 Task: Add Sprouts Boneless Angus Beef Rib Eye Steak to the cart.
Action: Mouse moved to (45, 227)
Screenshot: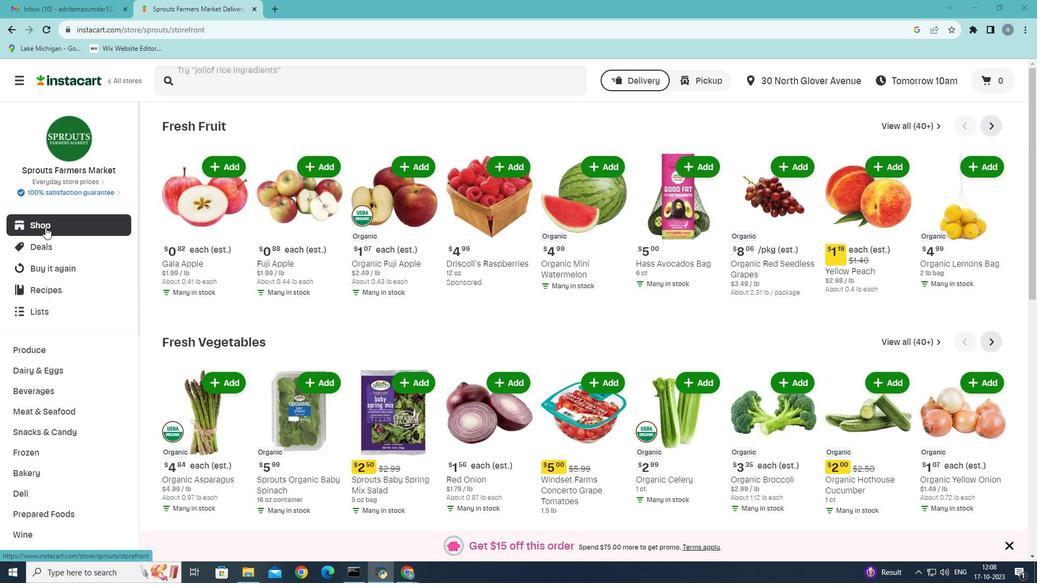 
Action: Mouse pressed left at (45, 227)
Screenshot: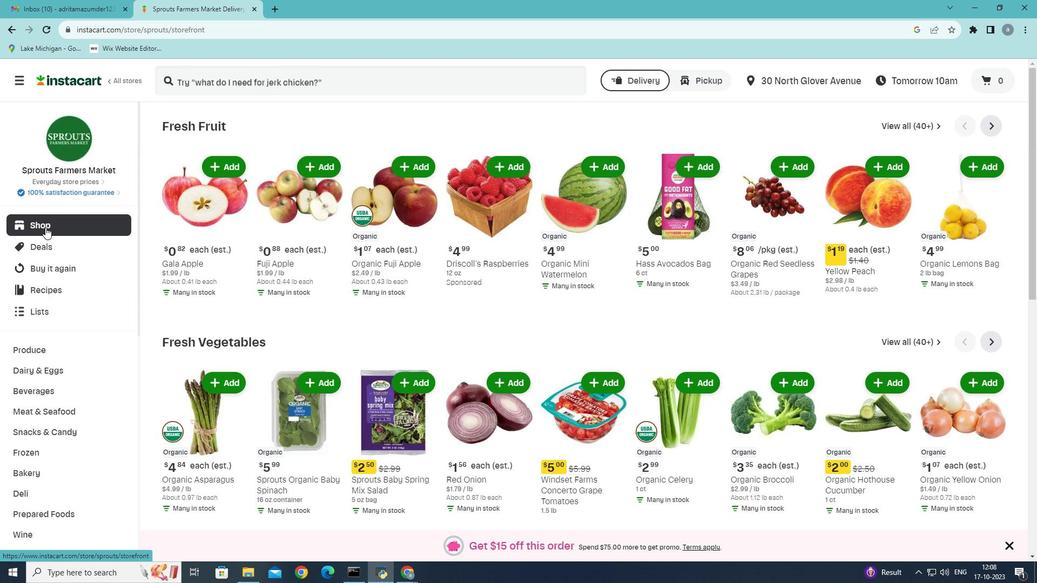 
Action: Mouse moved to (41, 224)
Screenshot: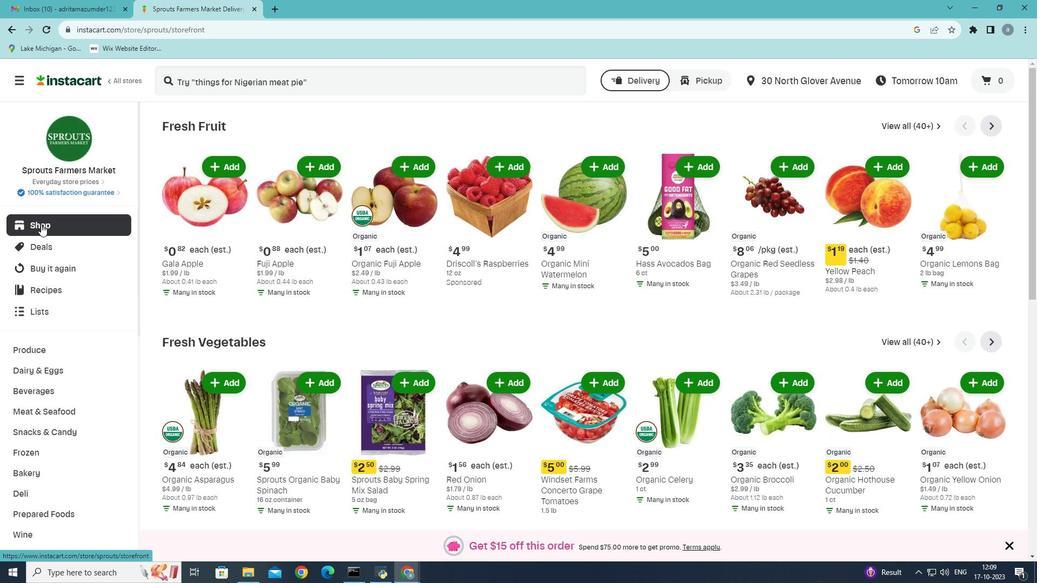
Action: Mouse pressed left at (41, 224)
Screenshot: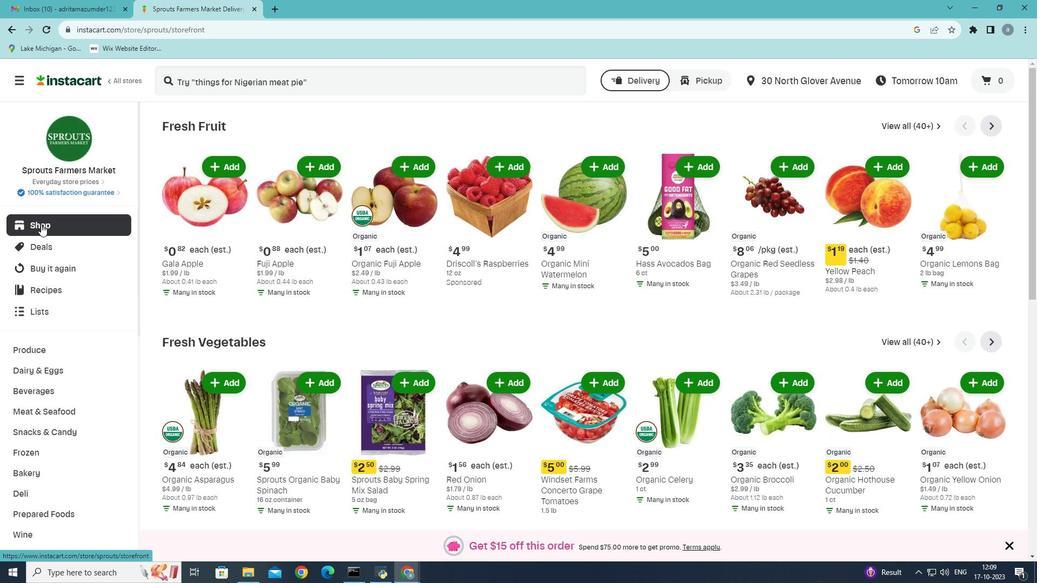 
Action: Mouse moved to (14, 75)
Screenshot: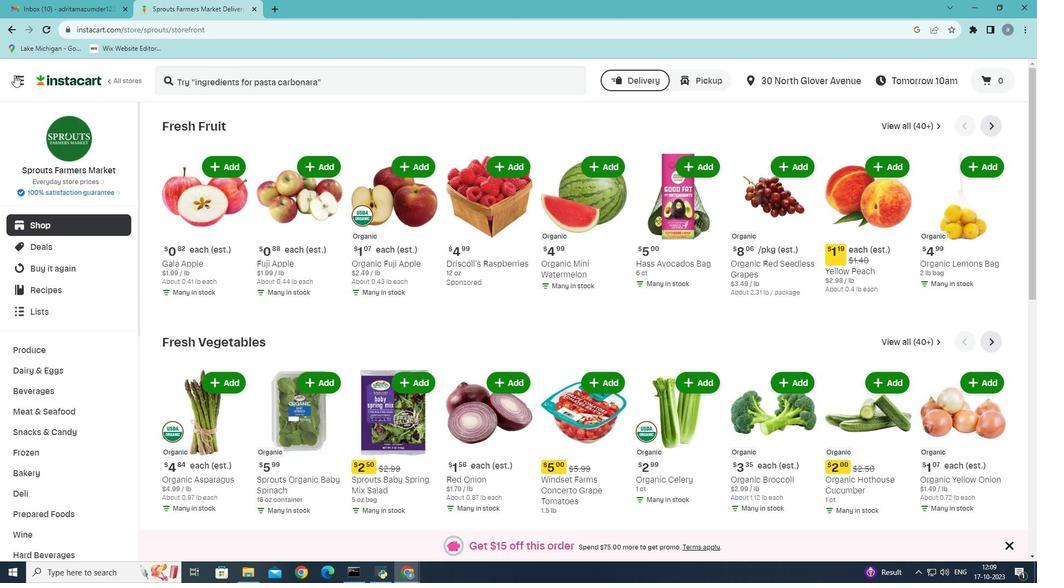 
Action: Mouse pressed left at (14, 75)
Screenshot: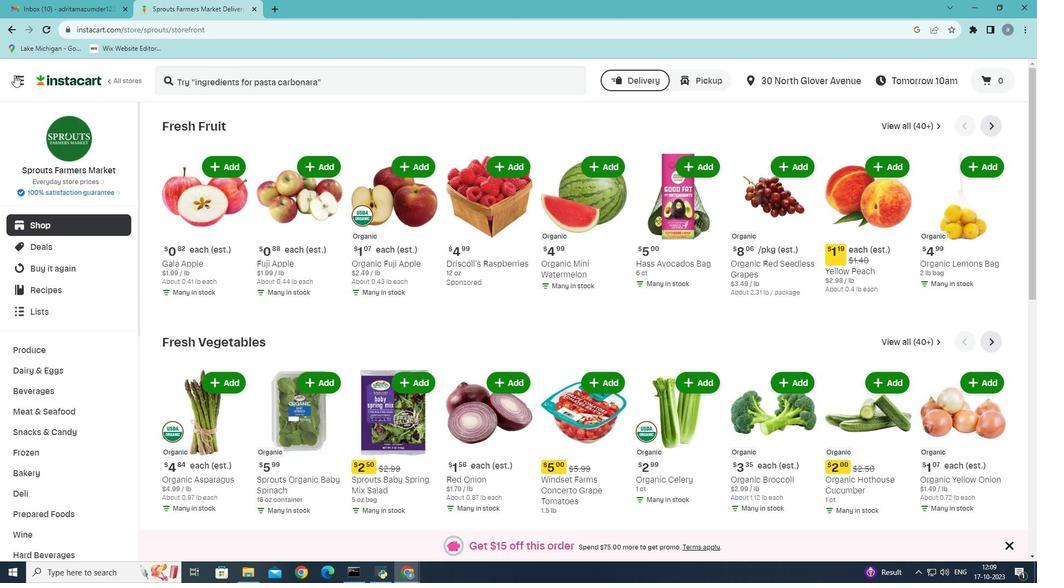 
Action: Mouse moved to (46, 319)
Screenshot: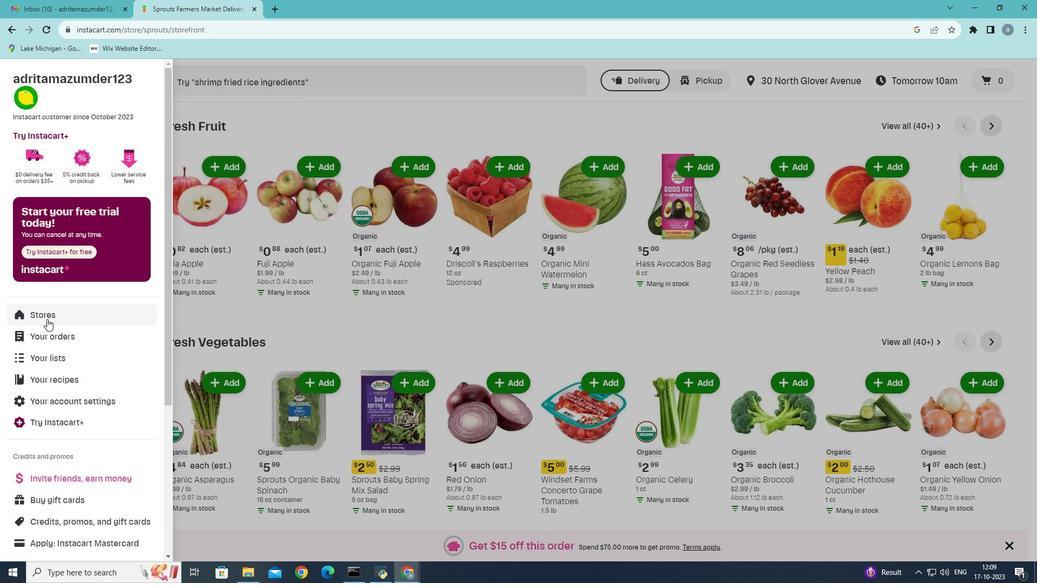 
Action: Mouse pressed left at (46, 319)
Screenshot: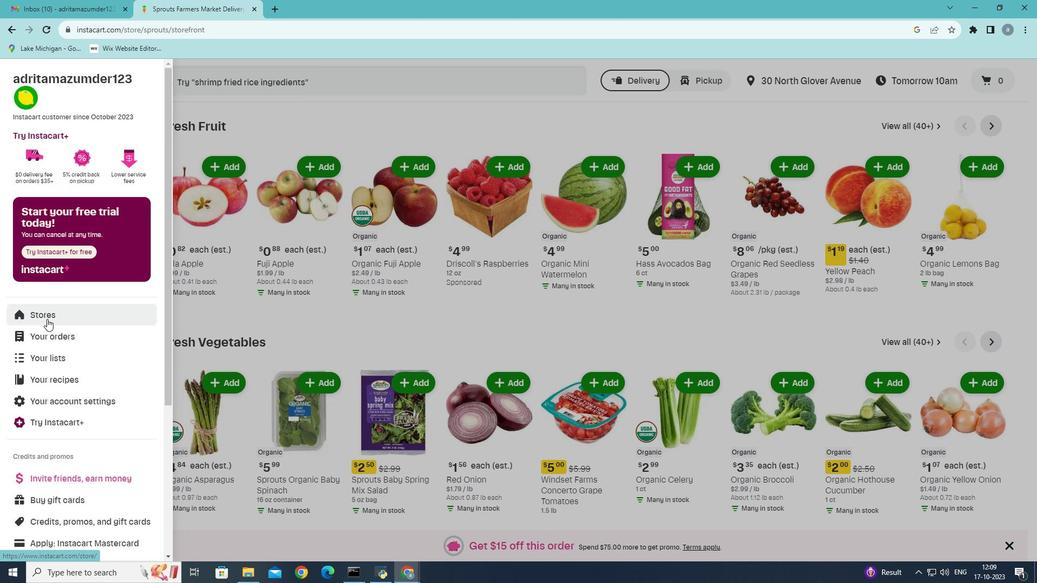 
Action: Mouse moved to (260, 115)
Screenshot: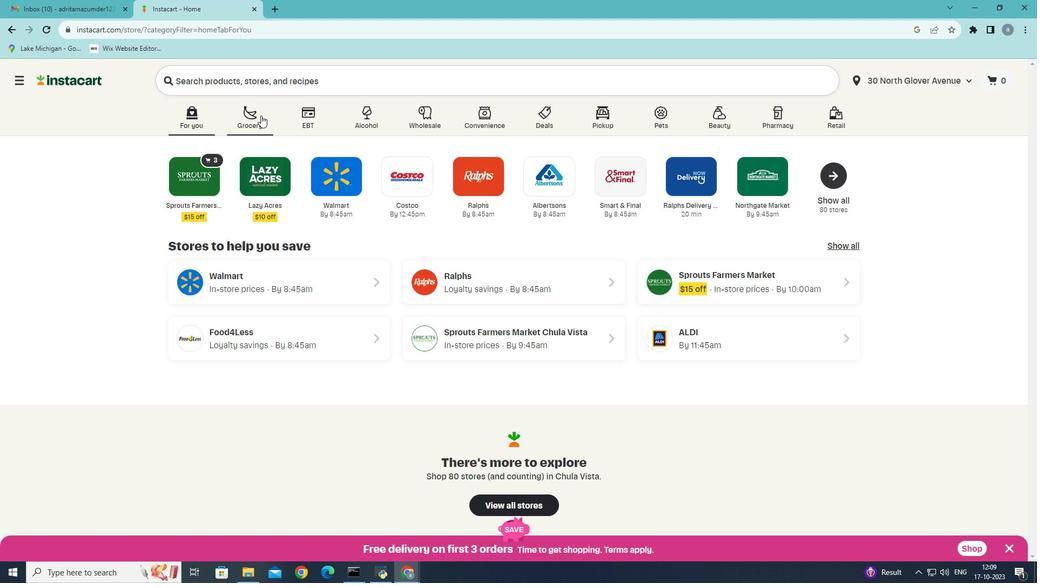 
Action: Mouse pressed left at (260, 115)
Screenshot: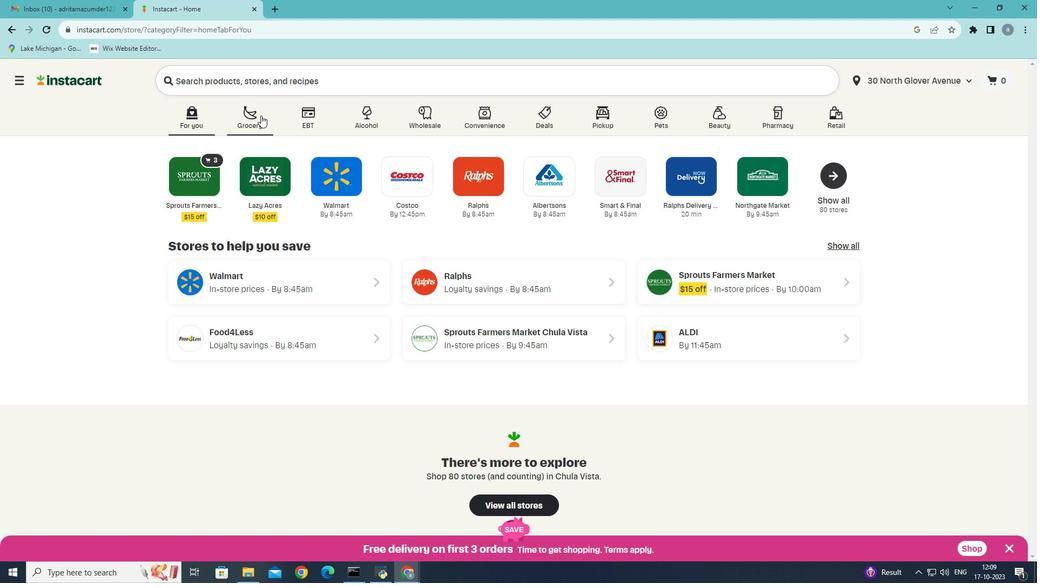 
Action: Mouse moved to (708, 246)
Screenshot: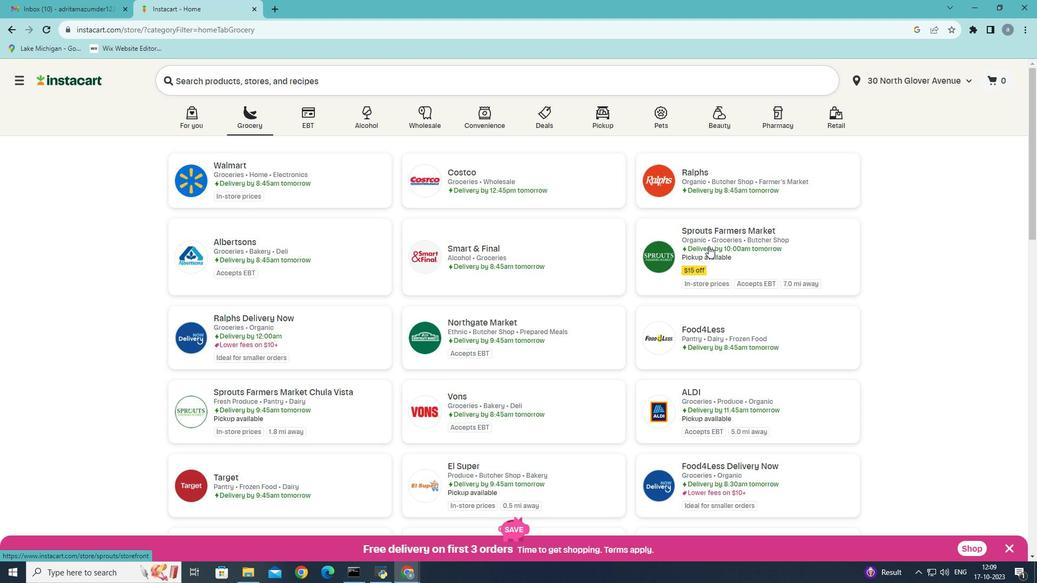 
Action: Mouse pressed left at (708, 246)
Screenshot: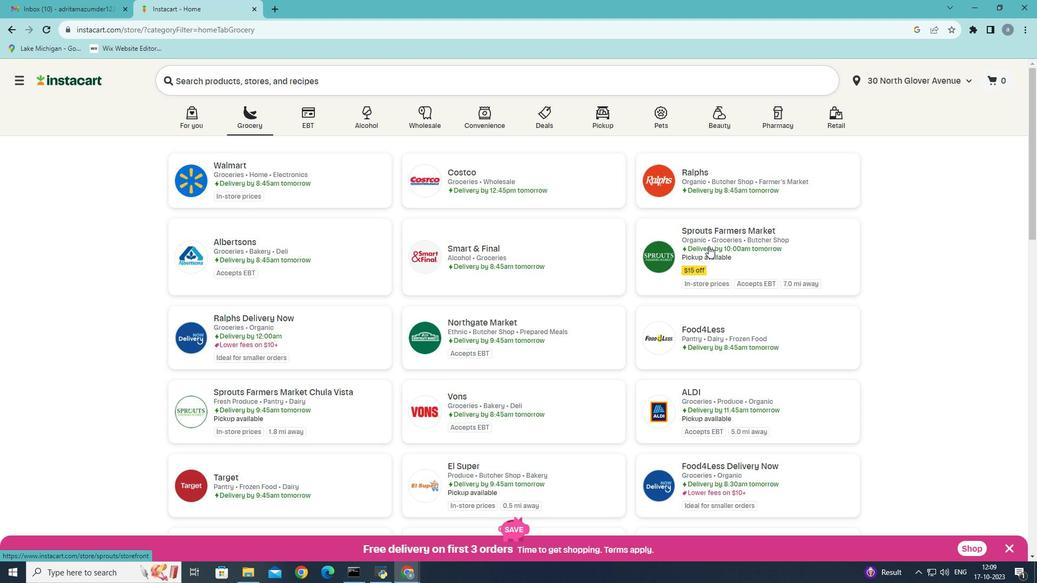 
Action: Mouse moved to (41, 412)
Screenshot: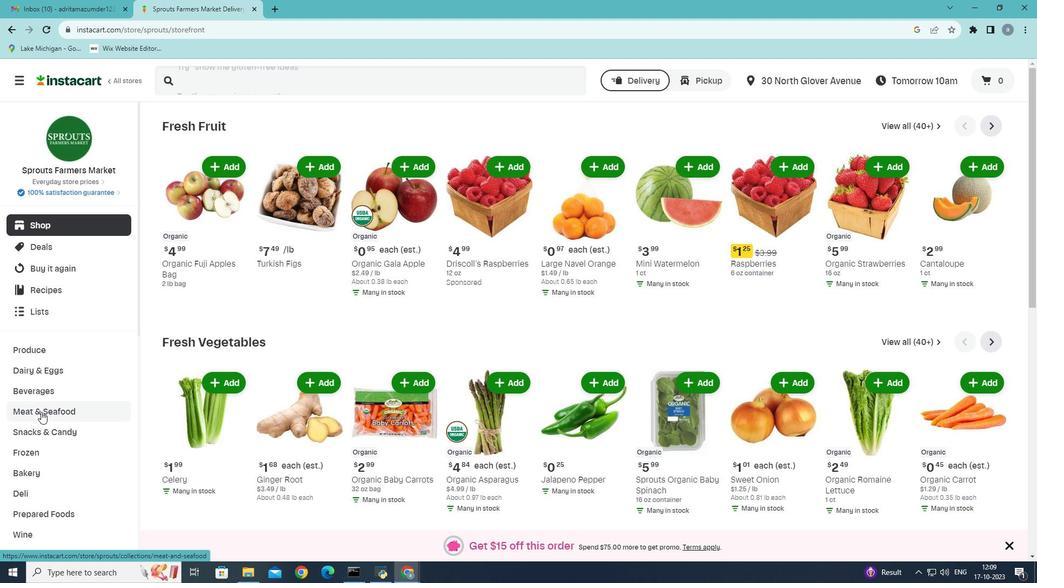 
Action: Mouse pressed left at (41, 412)
Screenshot: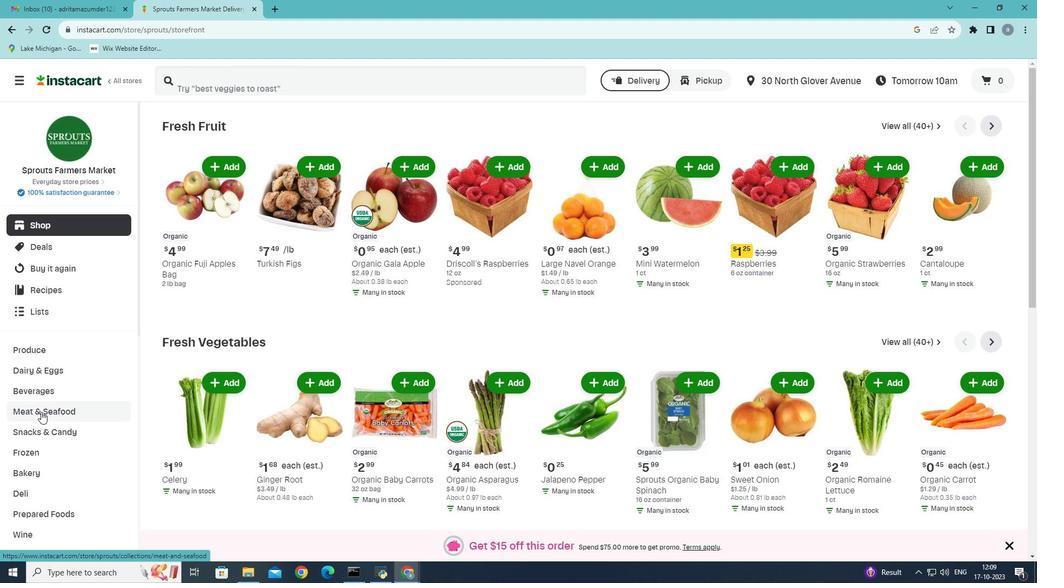 
Action: Mouse moved to (315, 158)
Screenshot: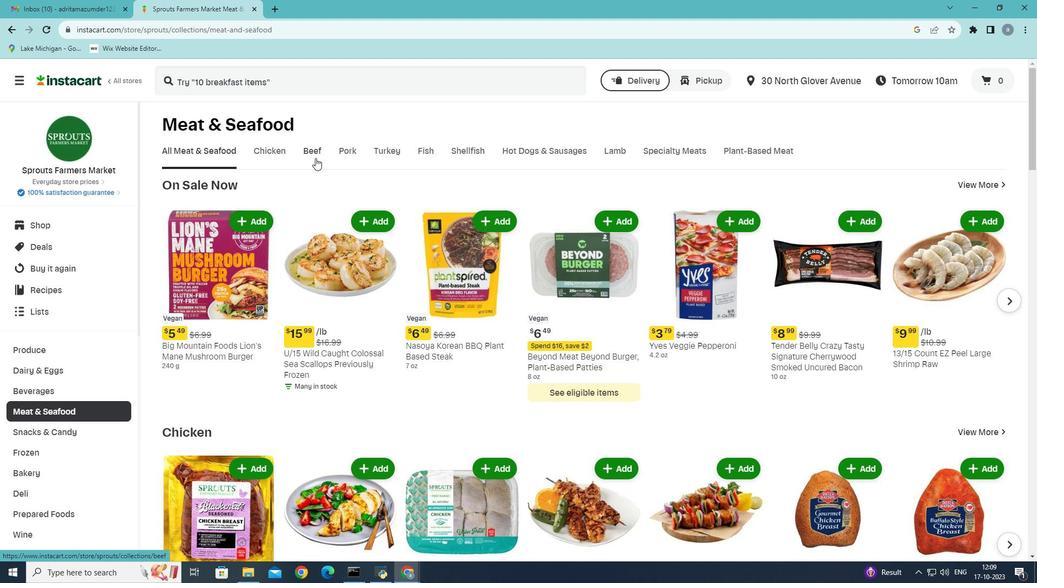 
Action: Mouse pressed left at (315, 158)
Screenshot: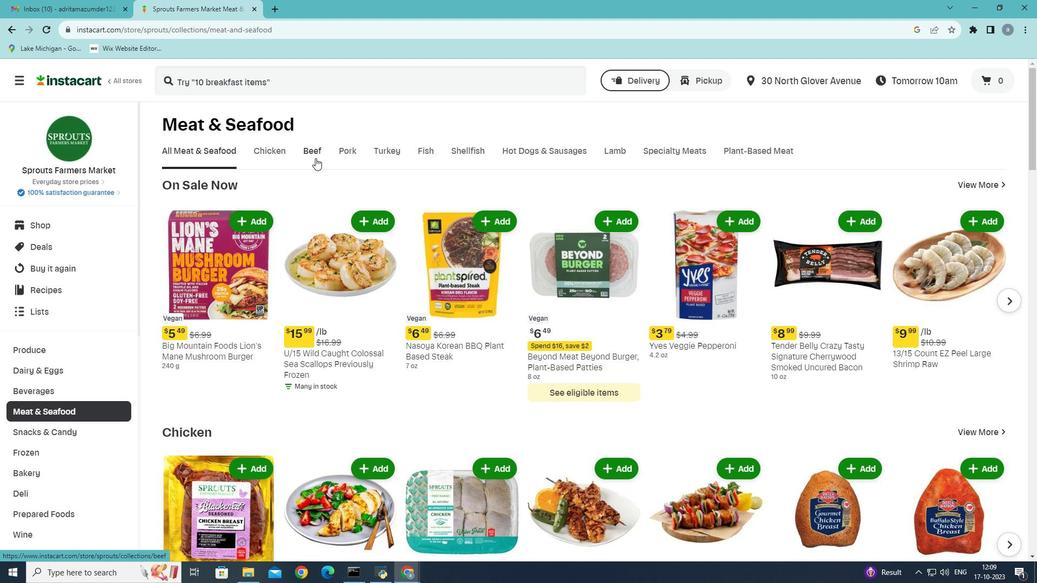 
Action: Mouse moved to (373, 200)
Screenshot: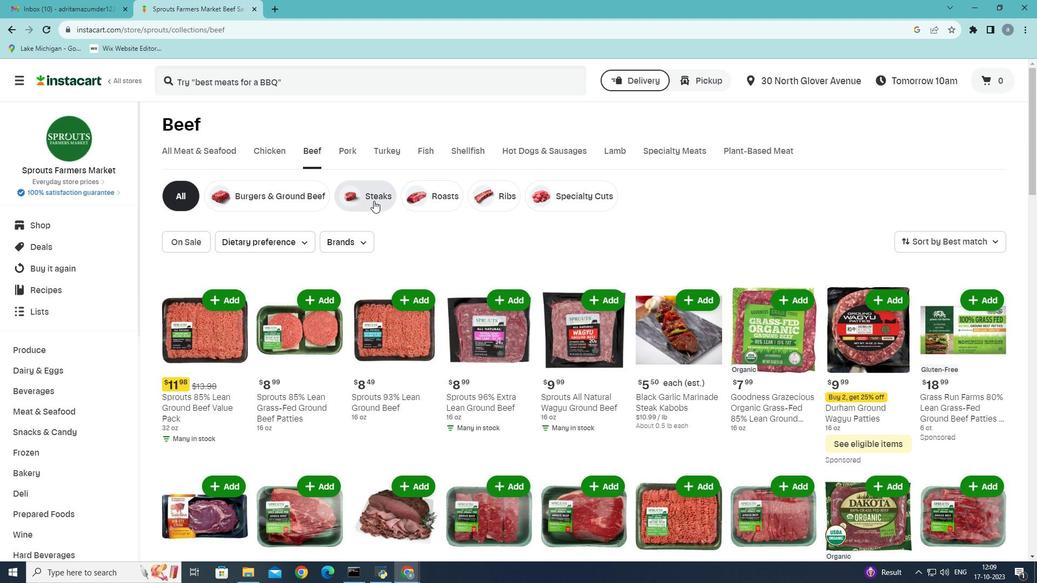 
Action: Mouse pressed left at (373, 200)
Screenshot: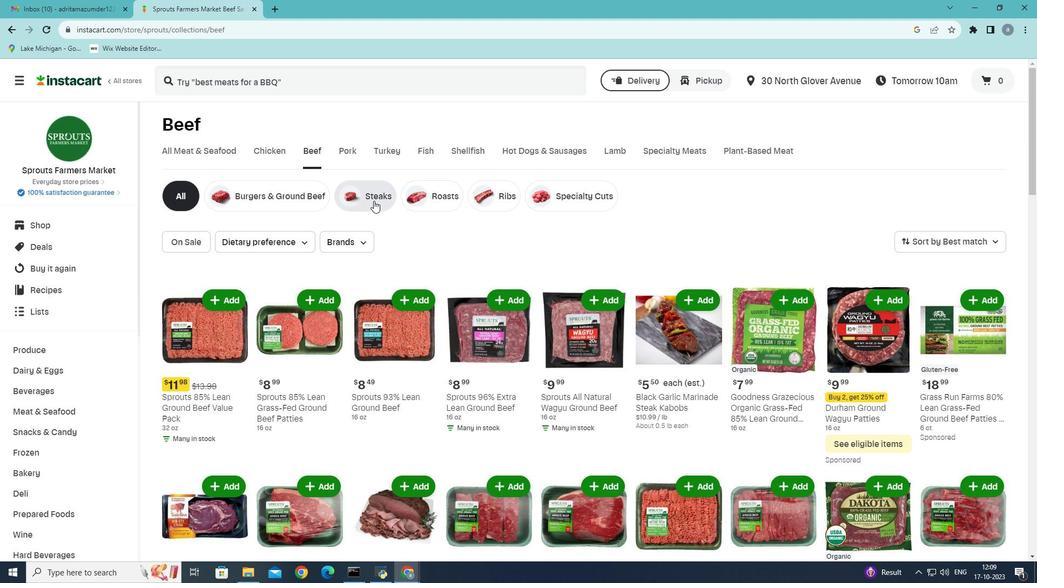 
Action: Mouse moved to (896, 414)
Screenshot: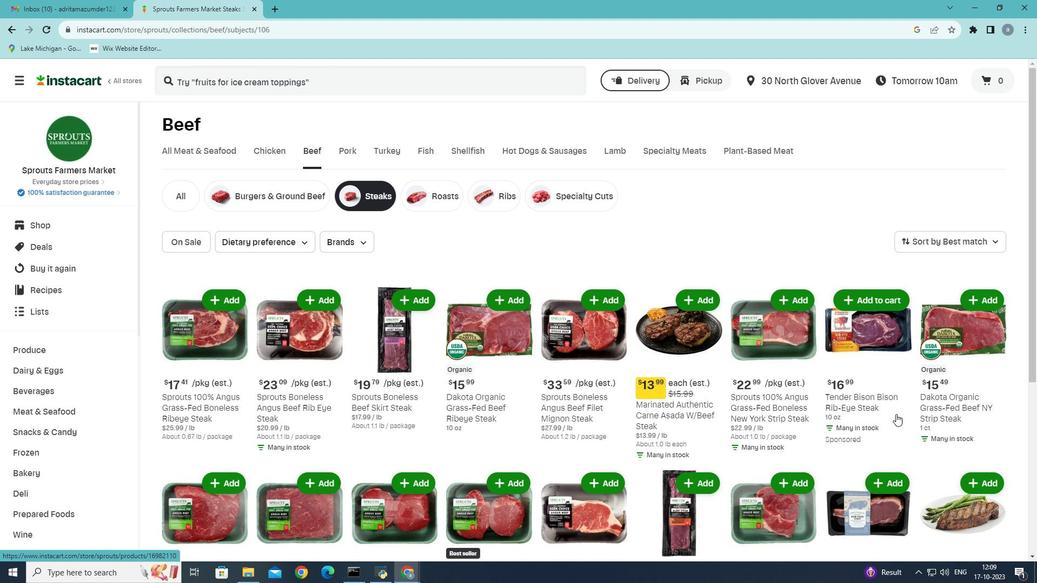 
Action: Mouse scrolled (896, 413) with delta (0, 0)
Screenshot: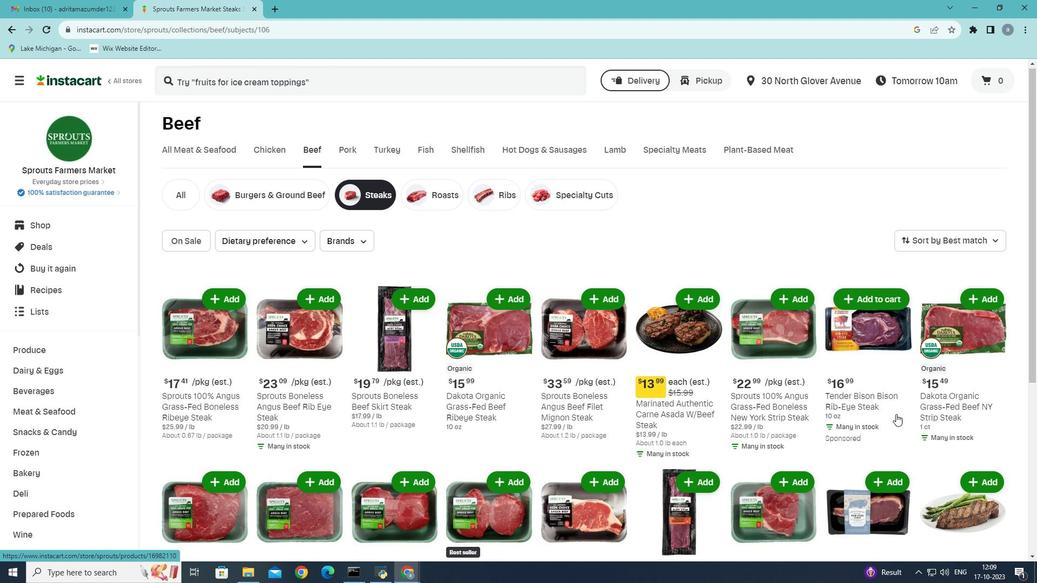 
Action: Mouse scrolled (896, 413) with delta (0, 0)
Screenshot: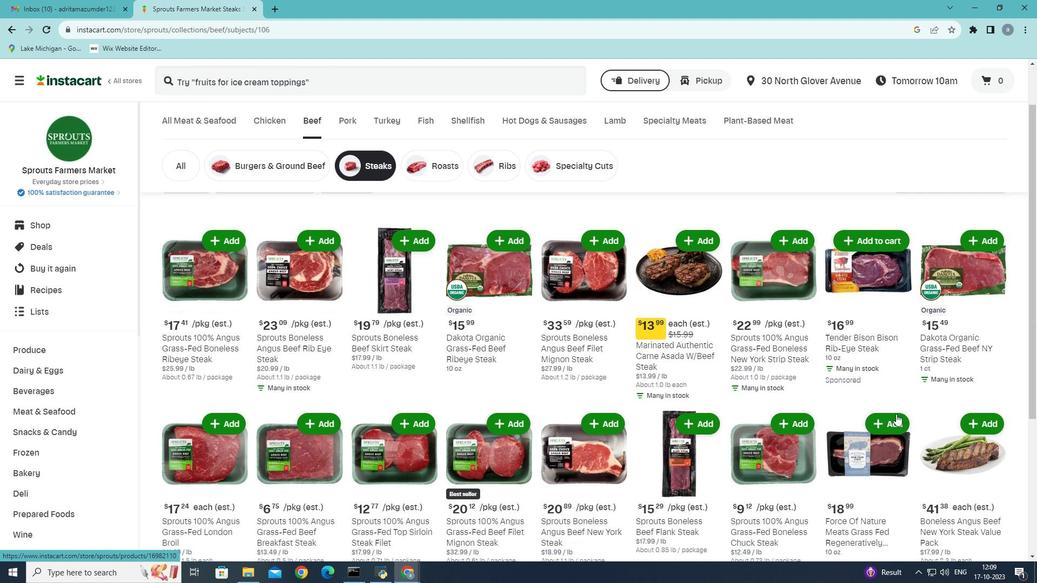
Action: Mouse moved to (496, 389)
Screenshot: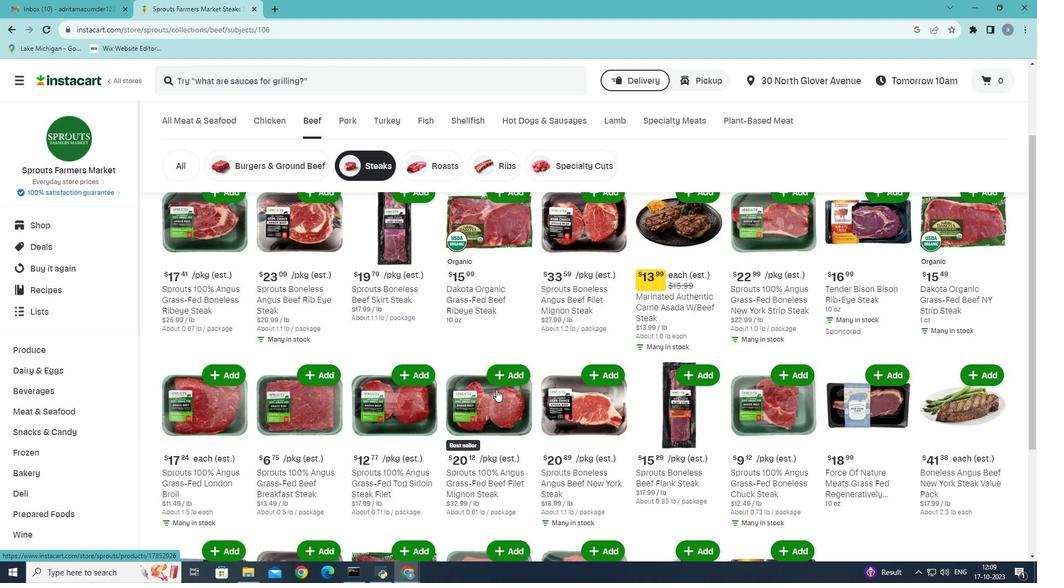 
Action: Mouse scrolled (496, 389) with delta (0, 0)
Screenshot: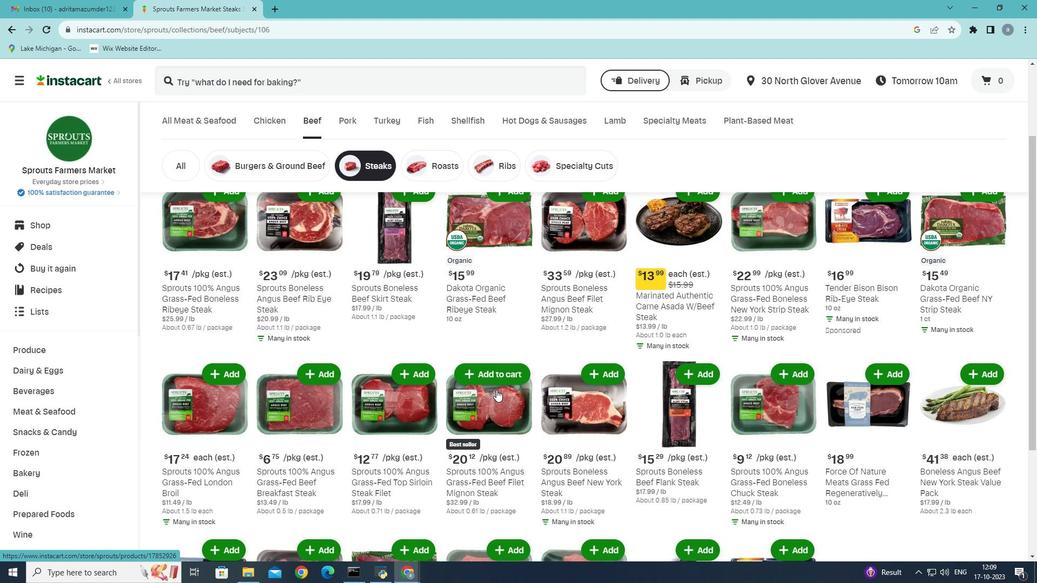 
Action: Mouse moved to (543, 426)
Screenshot: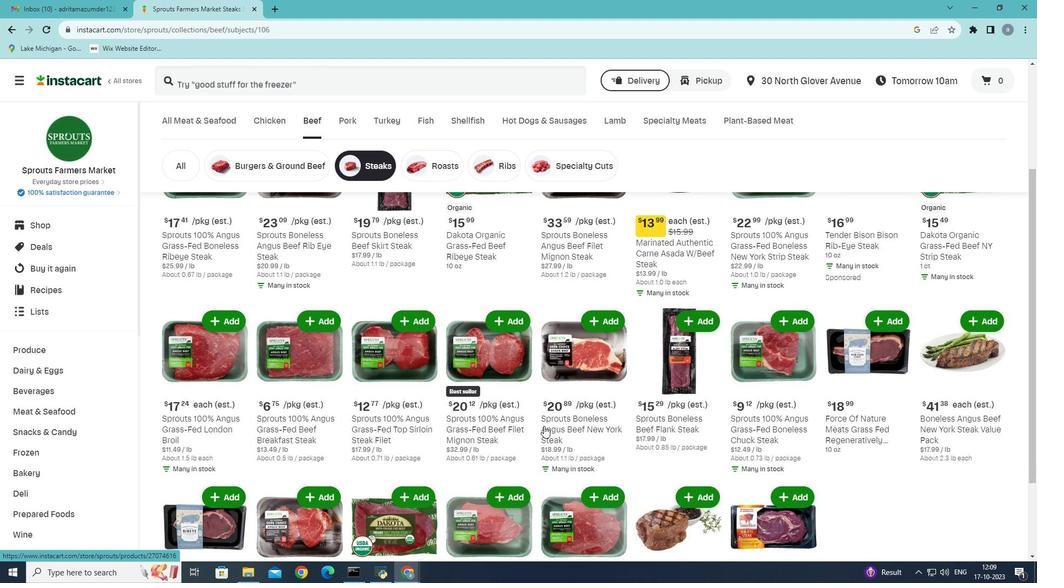 
Action: Mouse scrolled (543, 425) with delta (0, 0)
Screenshot: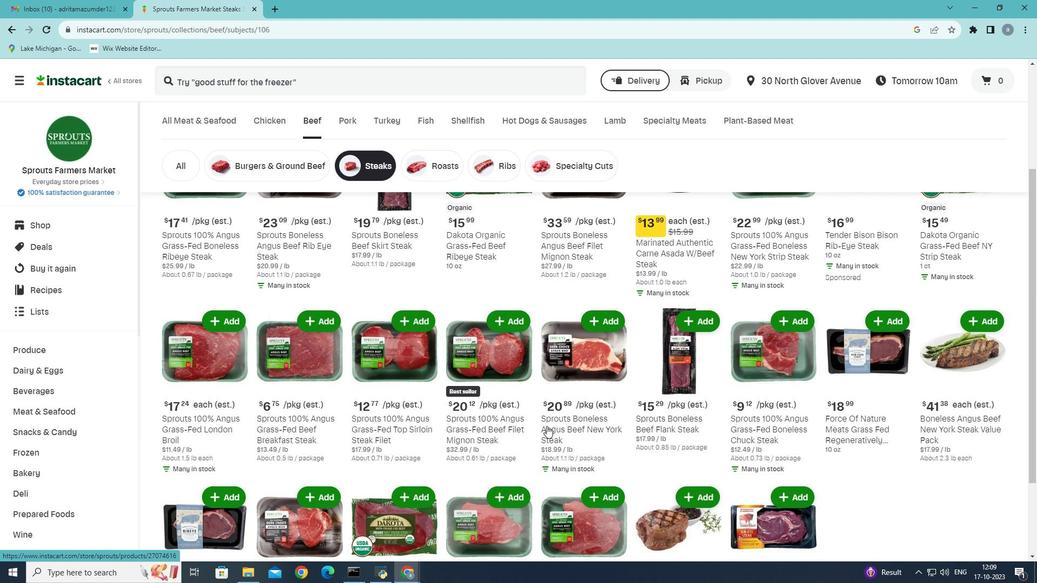 
Action: Mouse moved to (806, 397)
Screenshot: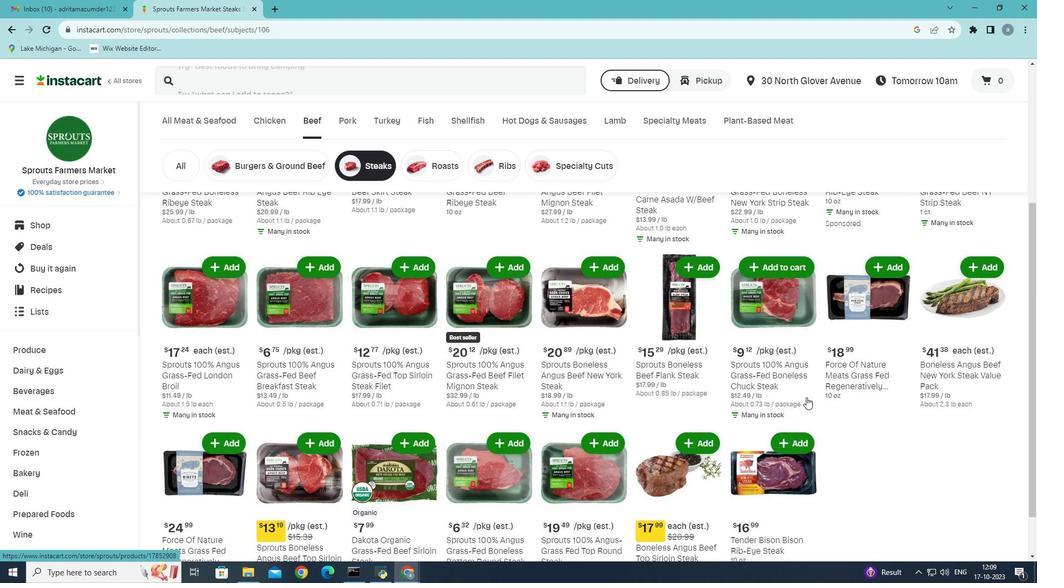 
Action: Mouse scrolled (806, 396) with delta (0, 0)
Screenshot: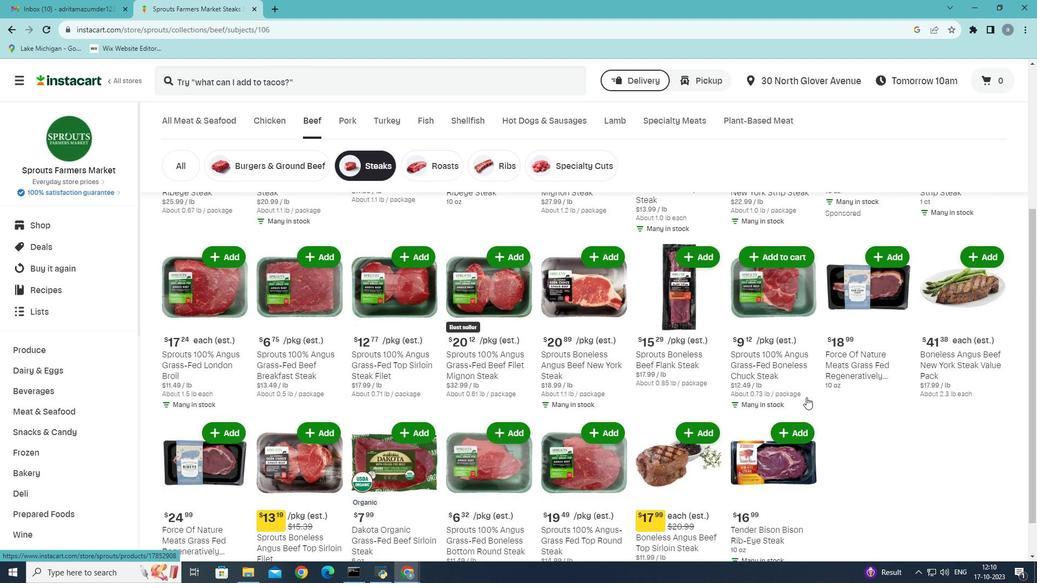
Action: Mouse scrolled (806, 396) with delta (0, 0)
Screenshot: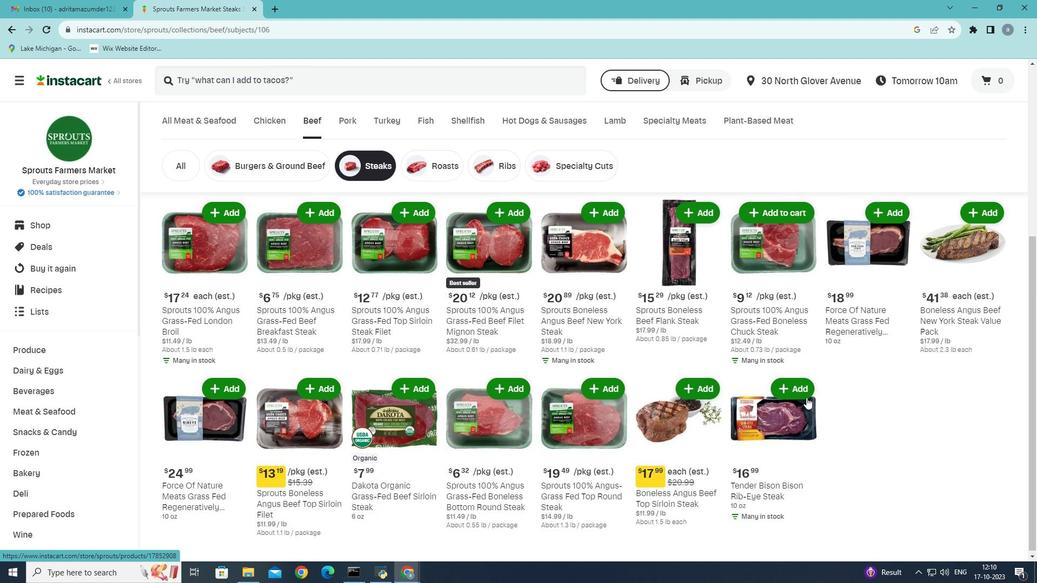 
Action: Mouse moved to (658, 401)
Screenshot: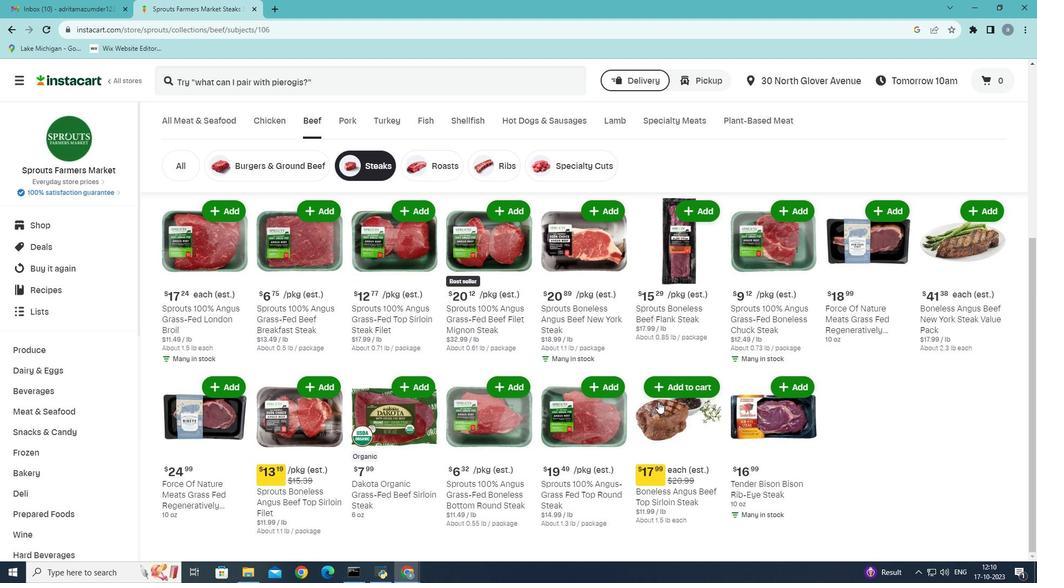
Action: Mouse scrolled (658, 401) with delta (0, 0)
Screenshot: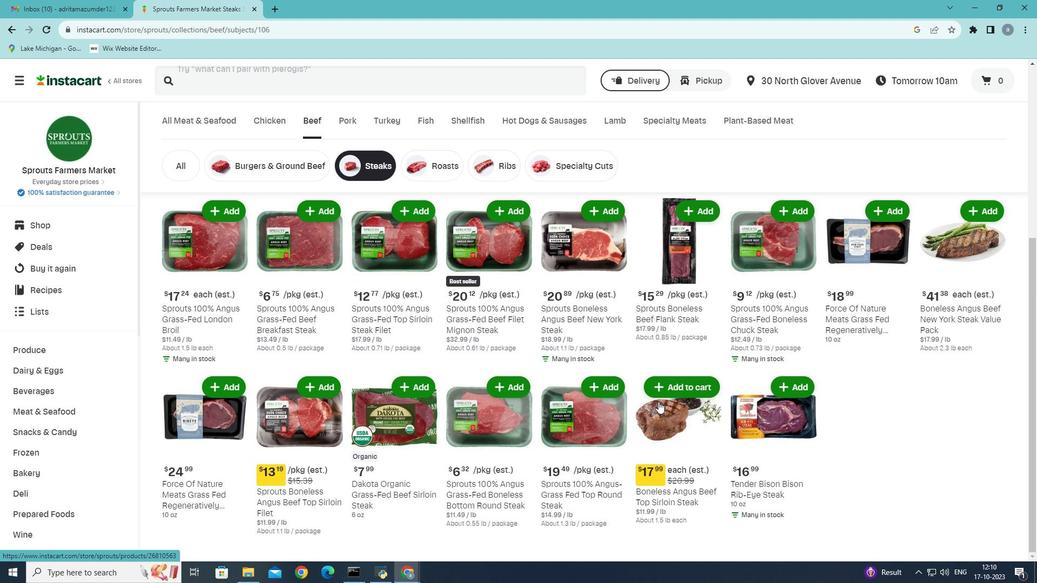 
Action: Mouse moved to (353, 436)
Screenshot: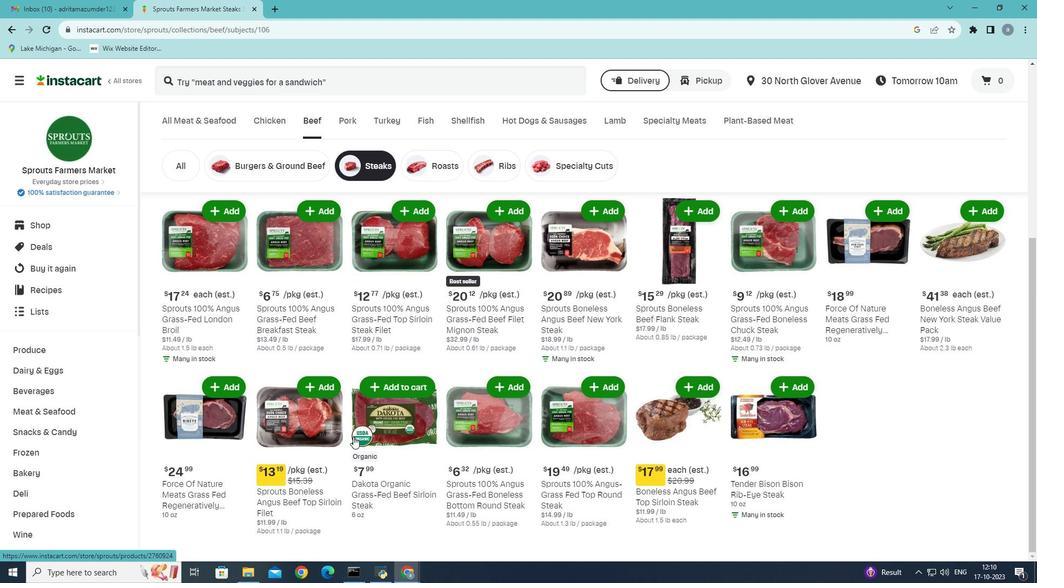 
Action: Mouse scrolled (353, 436) with delta (0, 0)
Screenshot: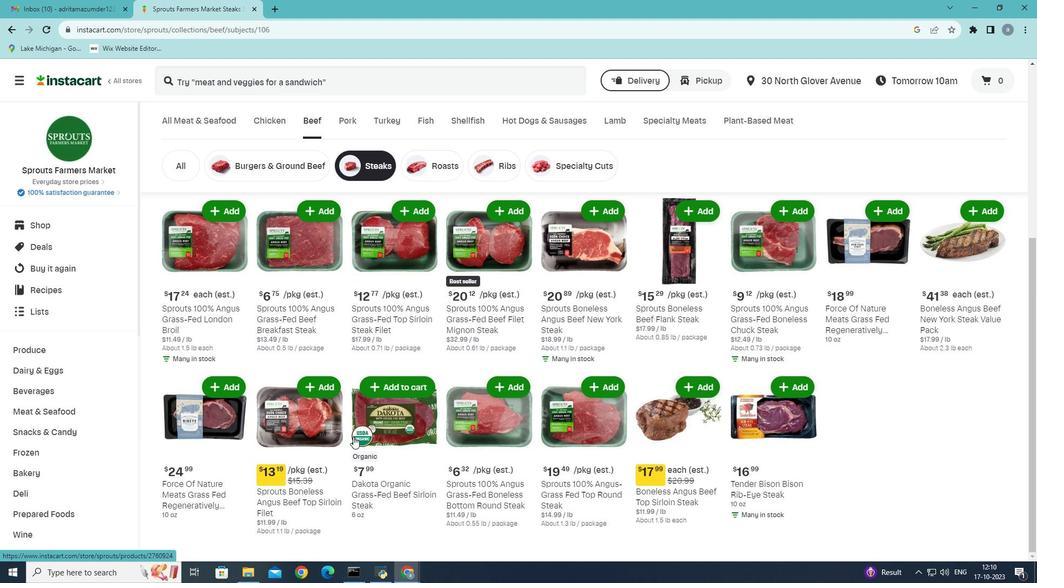 
Action: Mouse scrolled (353, 436) with delta (0, 0)
Screenshot: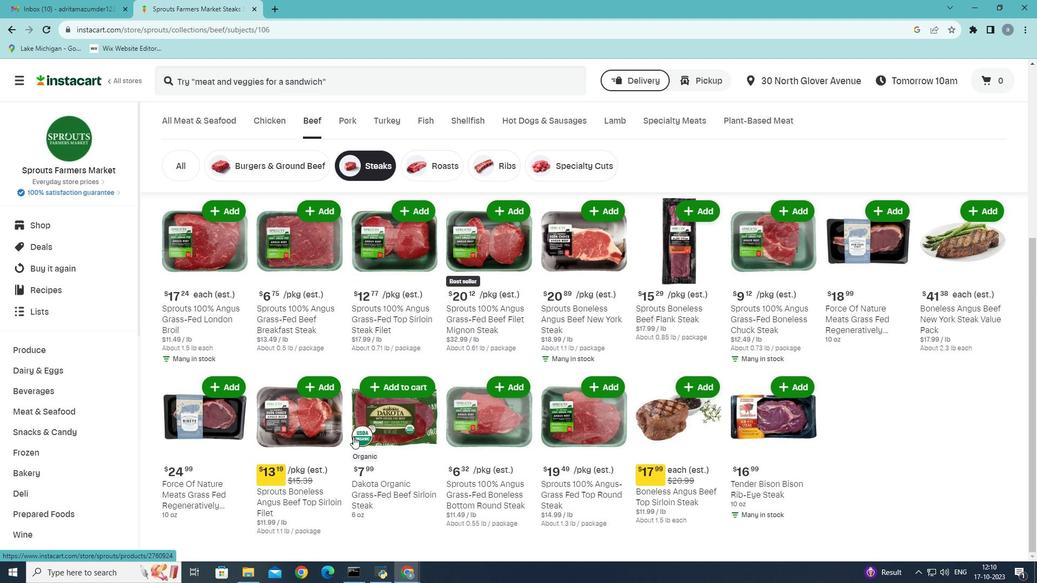 
Action: Mouse scrolled (353, 436) with delta (0, 0)
Screenshot: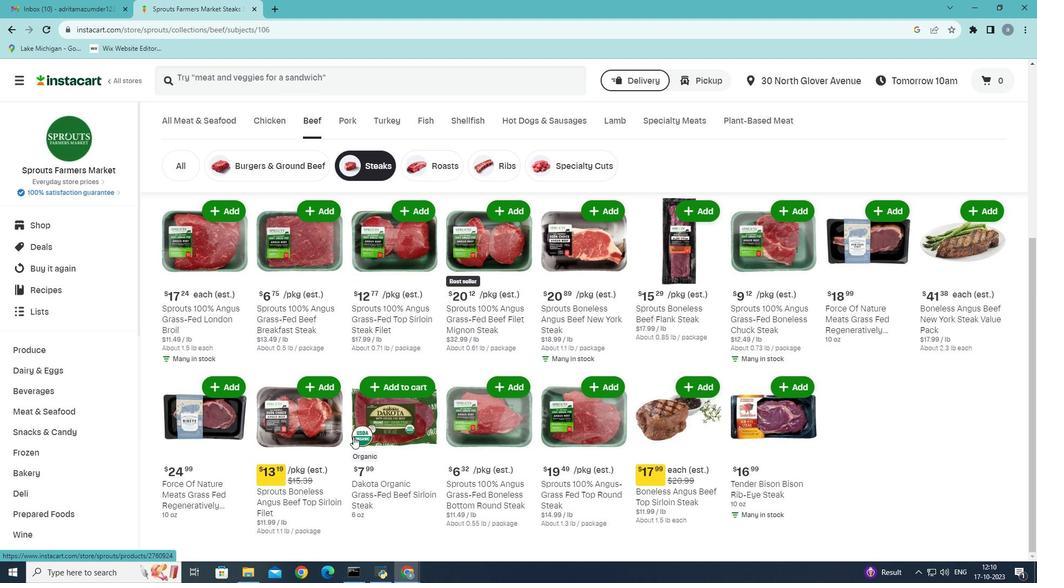 
Action: Mouse moved to (263, 480)
Screenshot: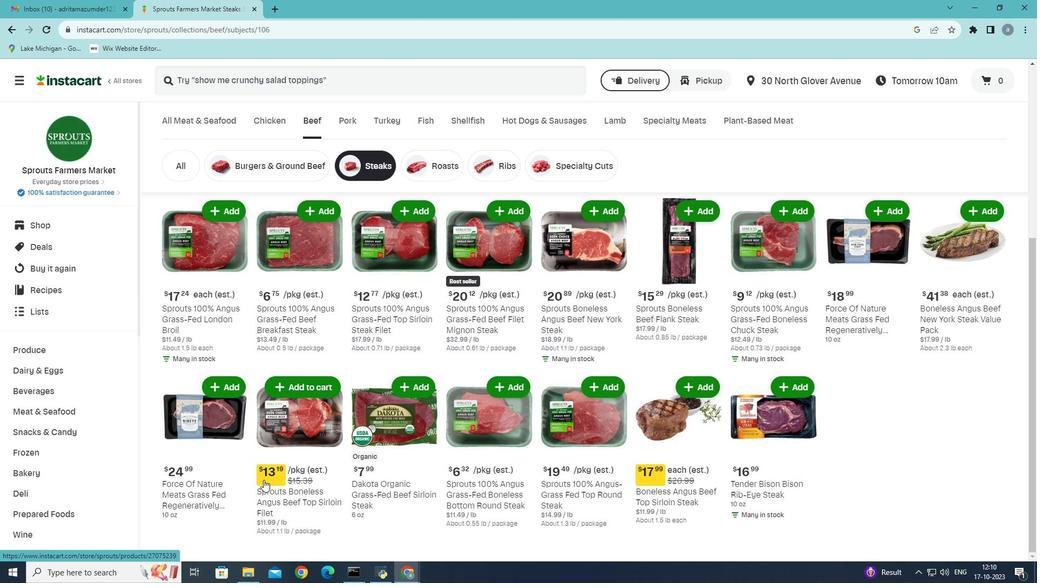 
Action: Mouse scrolled (263, 480) with delta (0, 0)
Screenshot: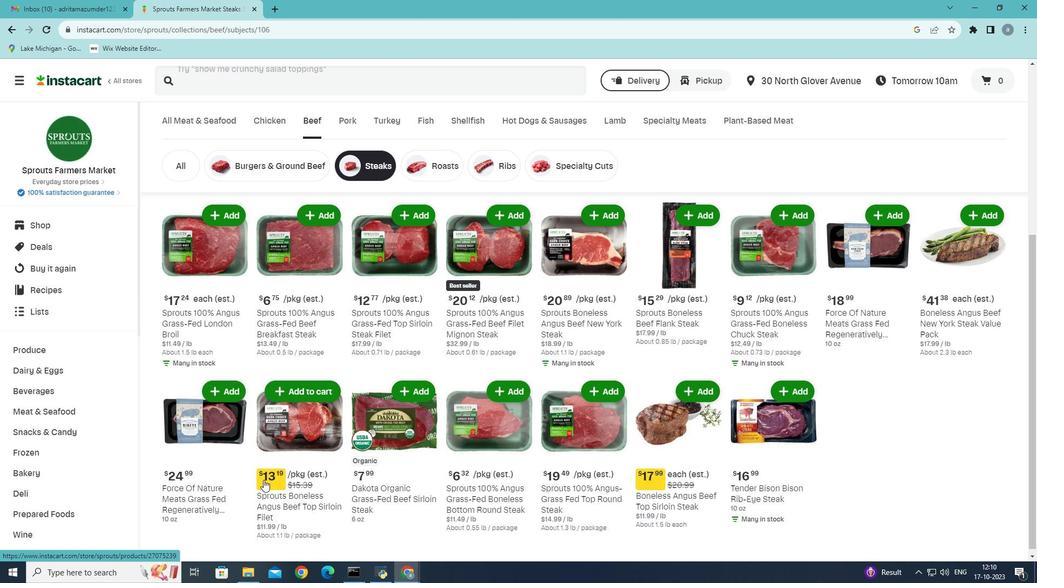 
Action: Mouse scrolled (263, 480) with delta (0, 0)
Screenshot: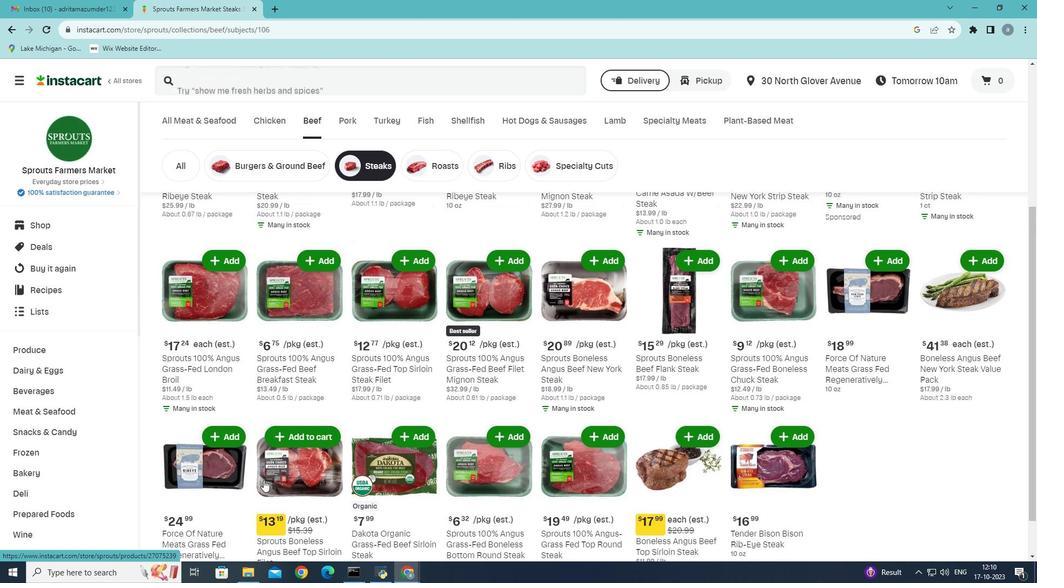 
Action: Mouse moved to (567, 453)
Screenshot: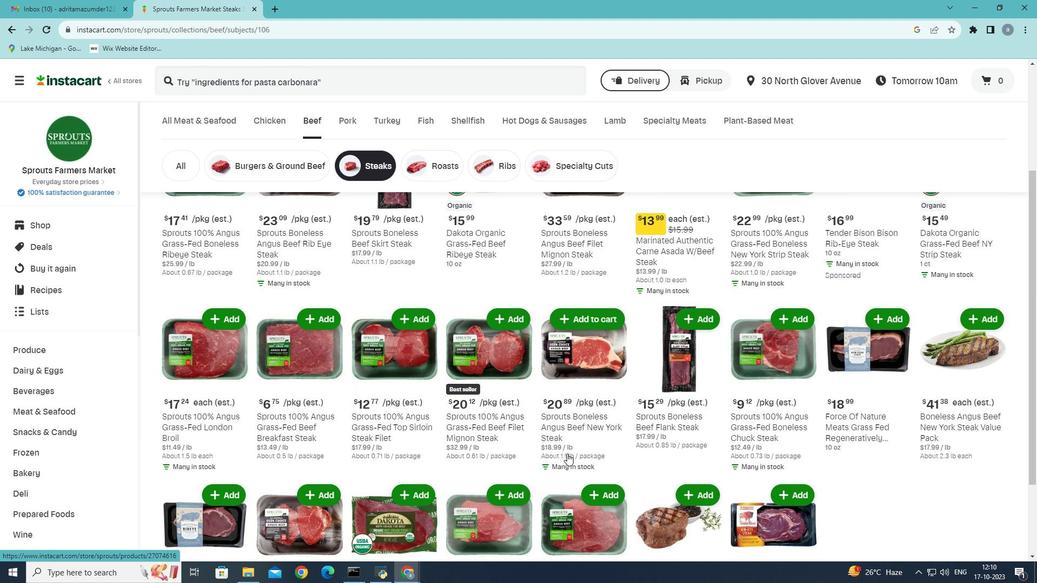 
Action: Mouse scrolled (567, 454) with delta (0, 0)
Screenshot: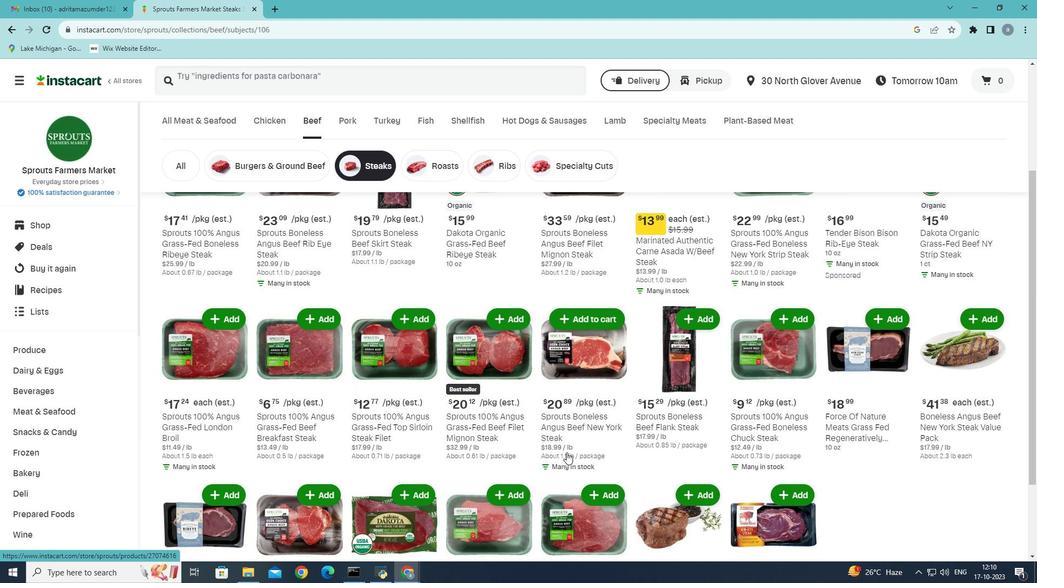 
Action: Mouse moved to (566, 452)
Screenshot: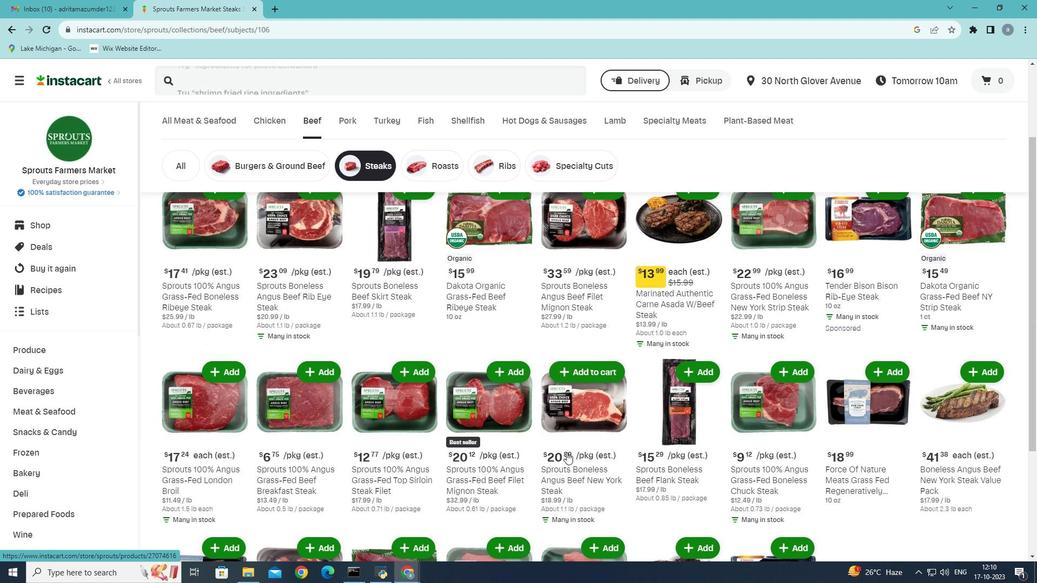 
Action: Mouse scrolled (566, 453) with delta (0, 0)
Screenshot: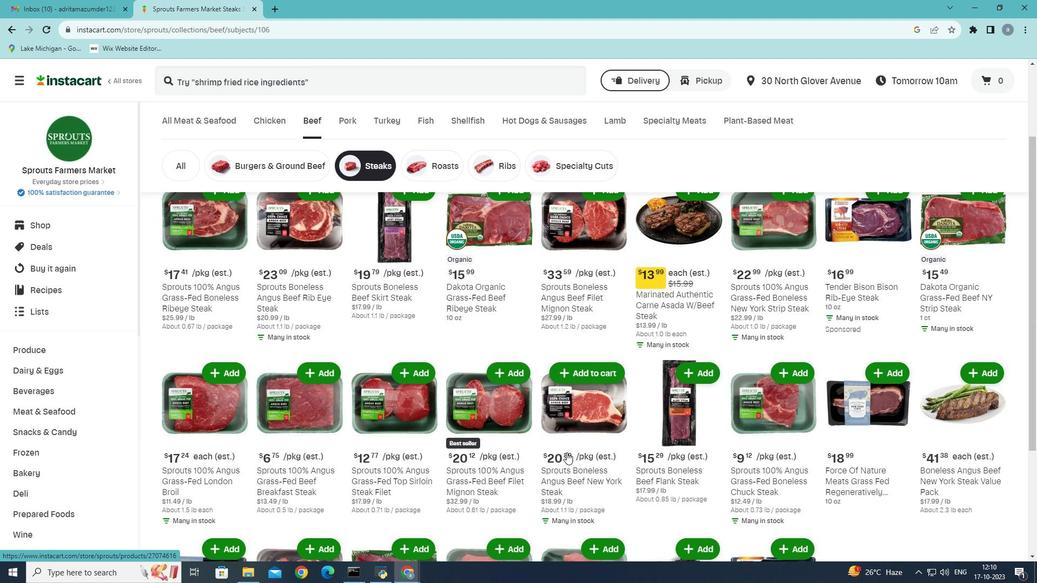 
Action: Mouse moved to (618, 459)
Screenshot: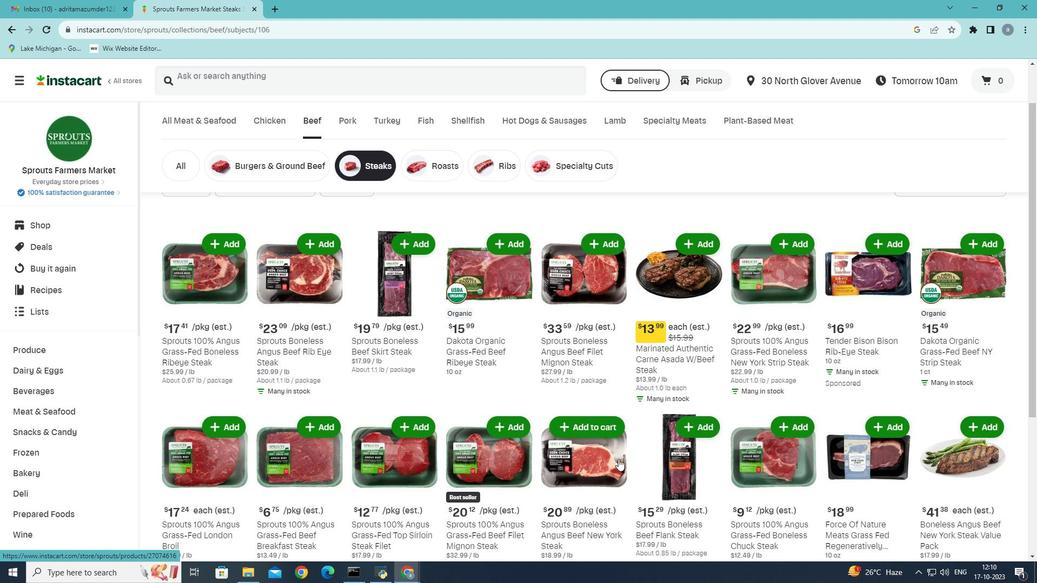 
Action: Mouse scrolled (618, 459) with delta (0, 0)
Screenshot: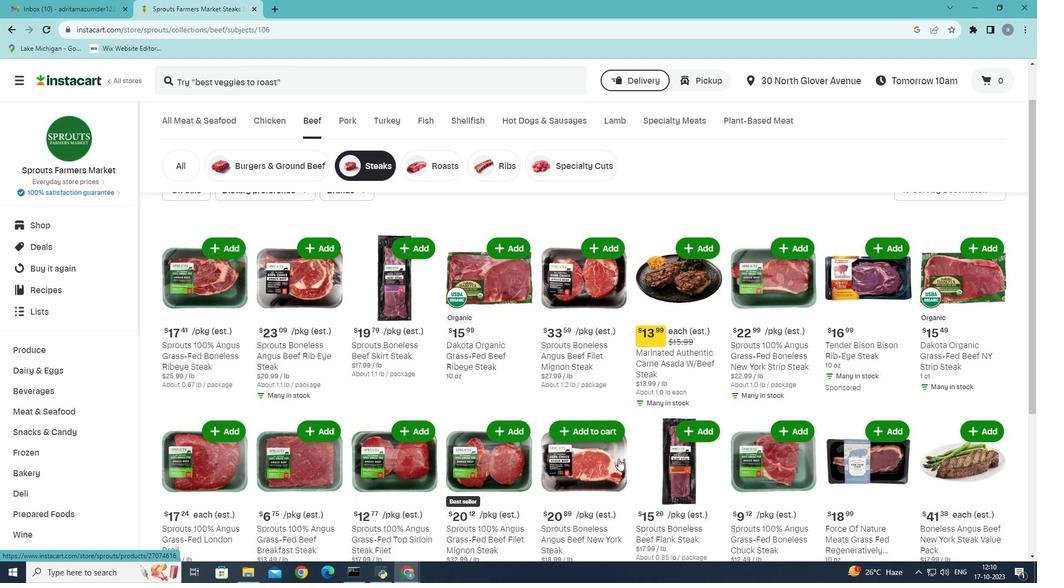 
Action: Mouse scrolled (618, 459) with delta (0, 0)
Screenshot: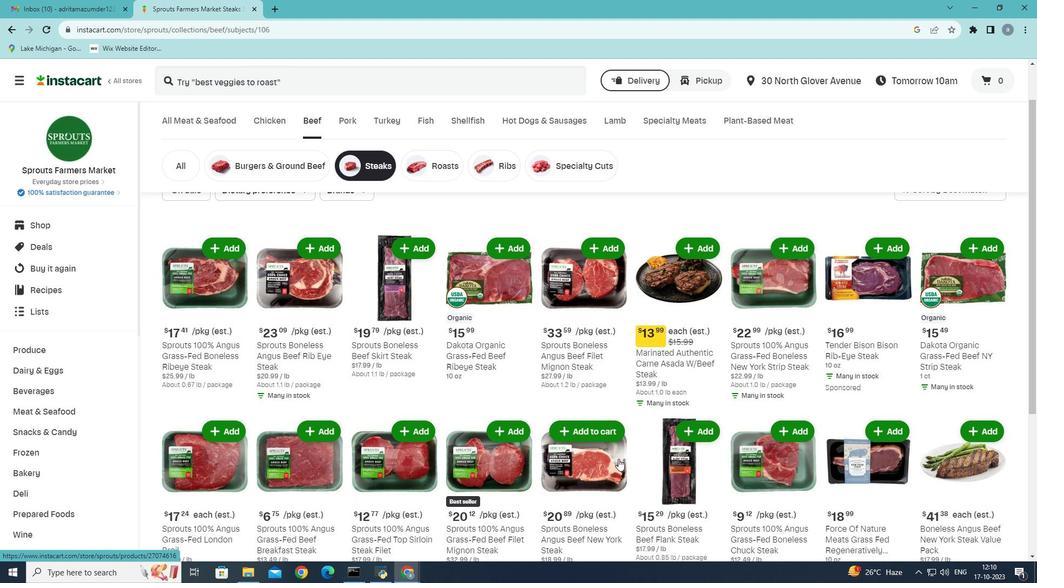 
Action: Mouse scrolled (618, 459) with delta (0, 0)
Screenshot: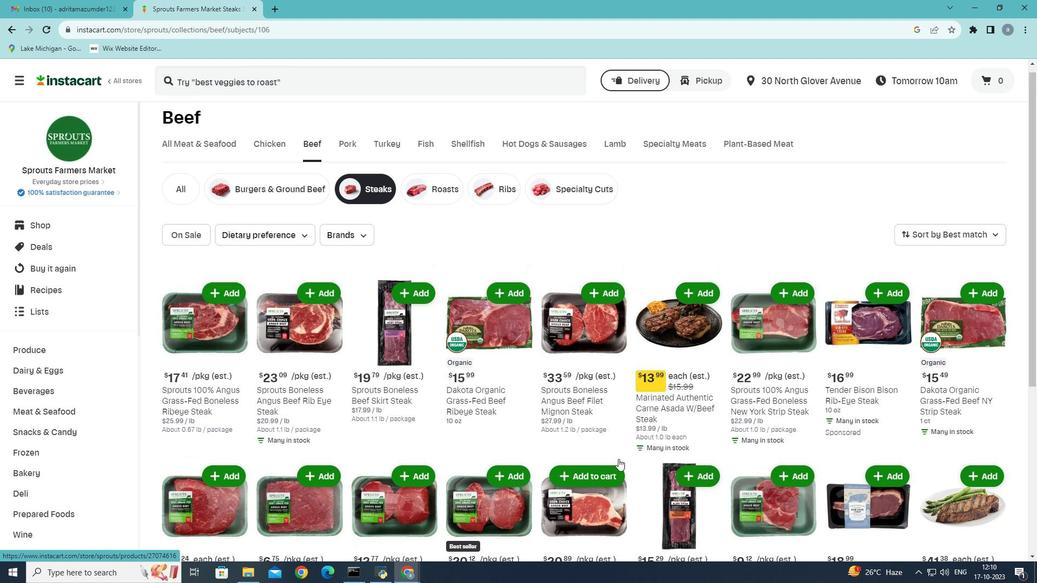 
Action: Mouse moved to (318, 300)
Screenshot: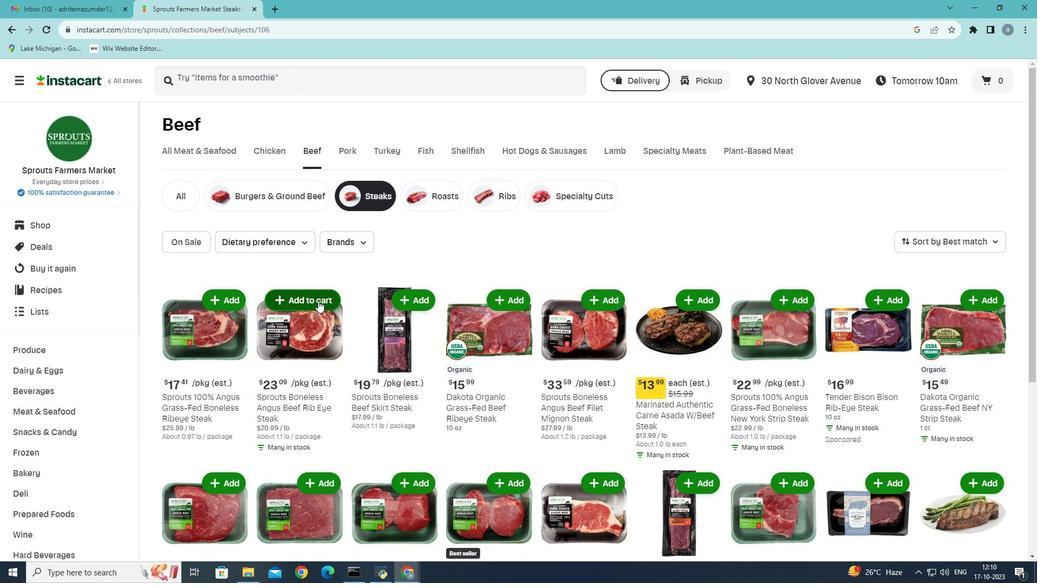 
Action: Mouse pressed left at (318, 300)
Screenshot: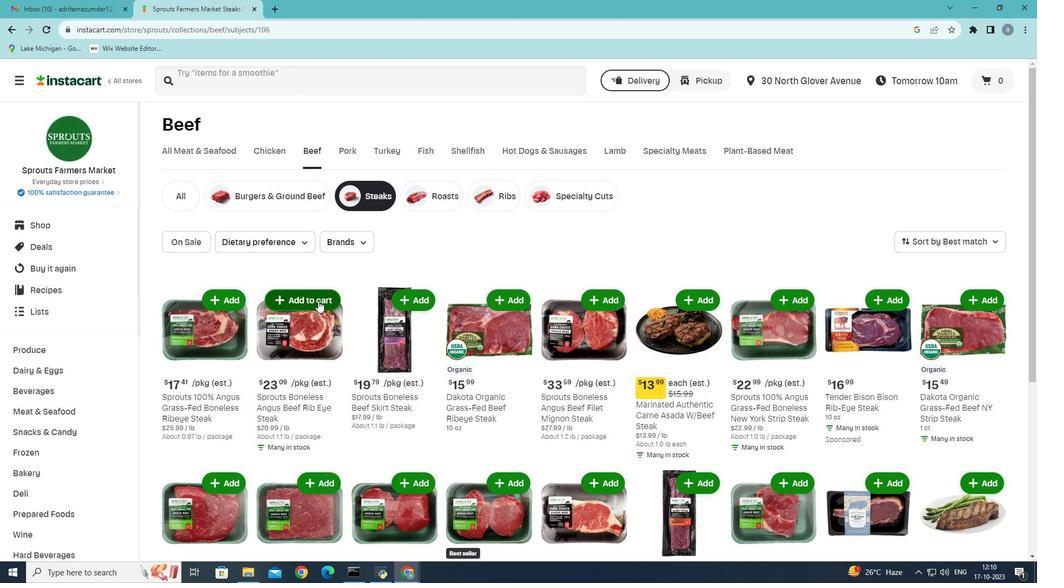 
Action: Mouse moved to (390, 328)
Screenshot: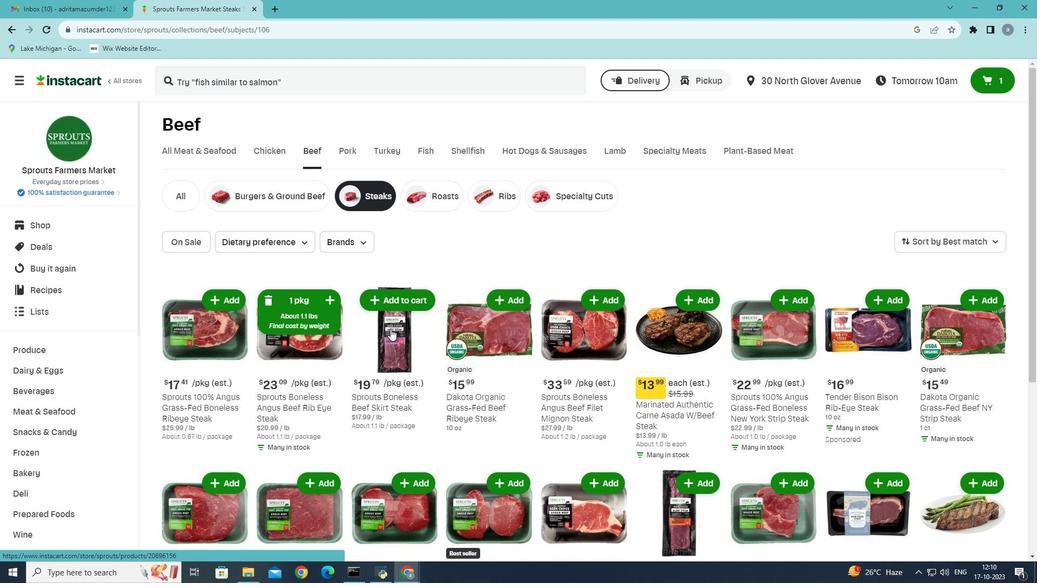 
